 Task: Click on Two Pages
Action: Mouse moved to (849, 303)
Screenshot: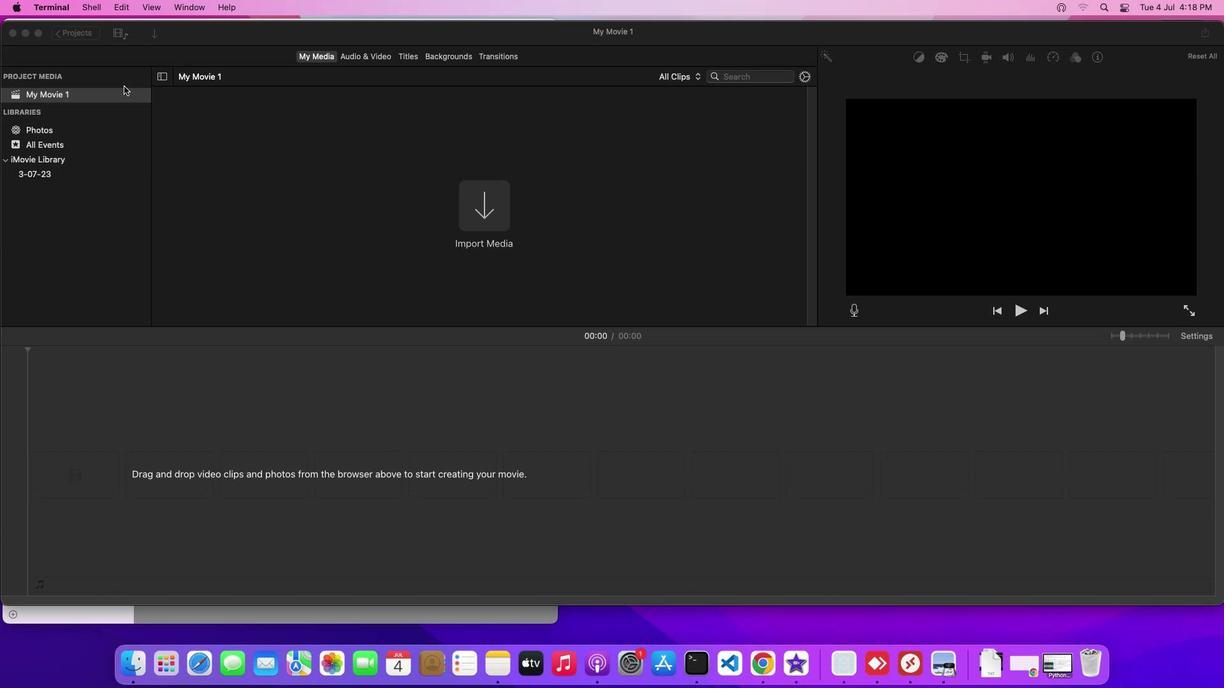 
Action: Mouse pressed left at (849, 303)
Screenshot: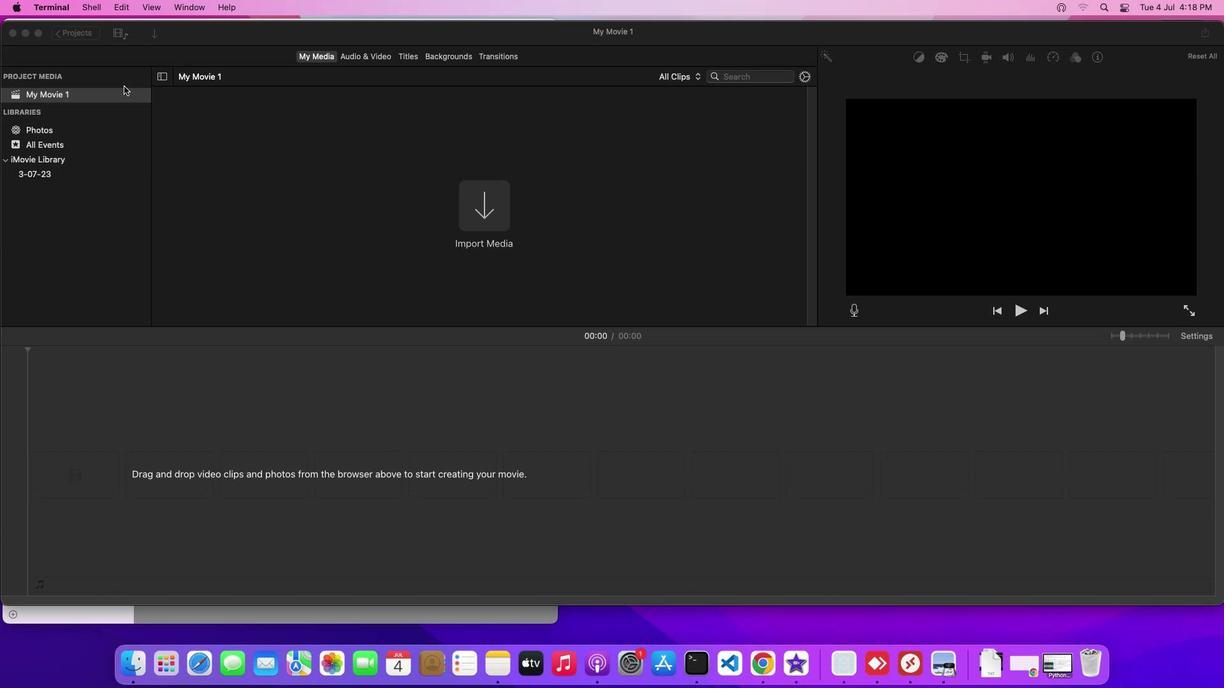 
Action: Mouse moved to (849, 304)
Screenshot: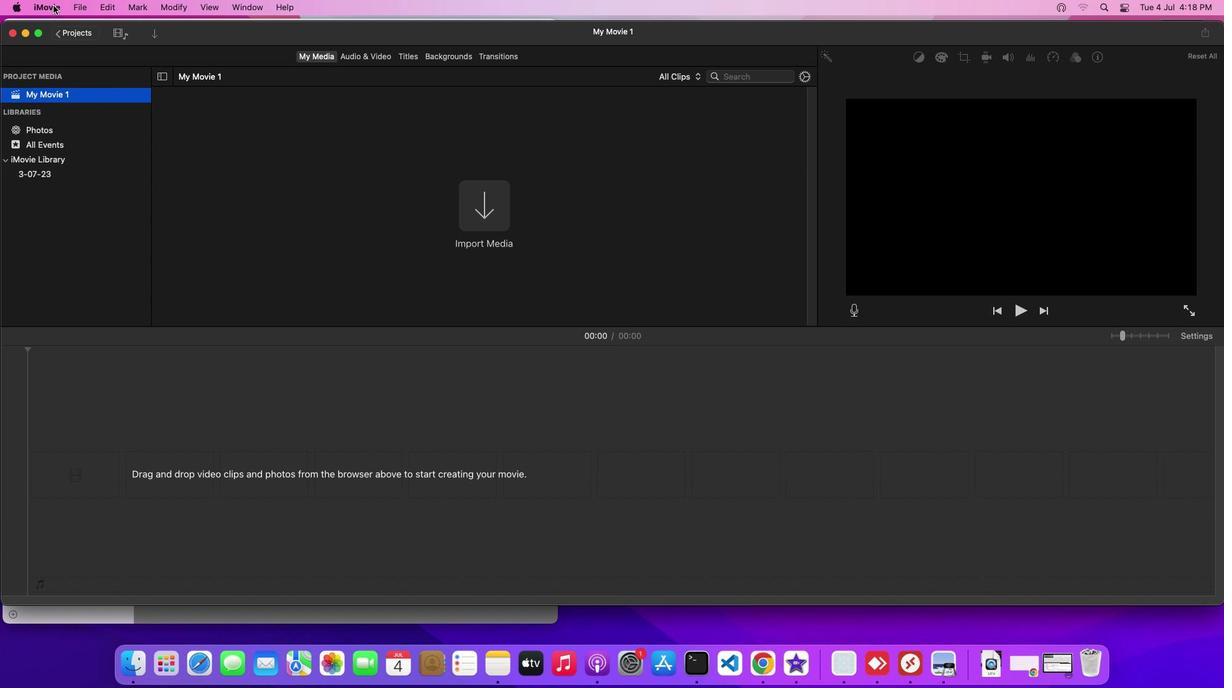 
Action: Mouse pressed left at (849, 304)
Screenshot: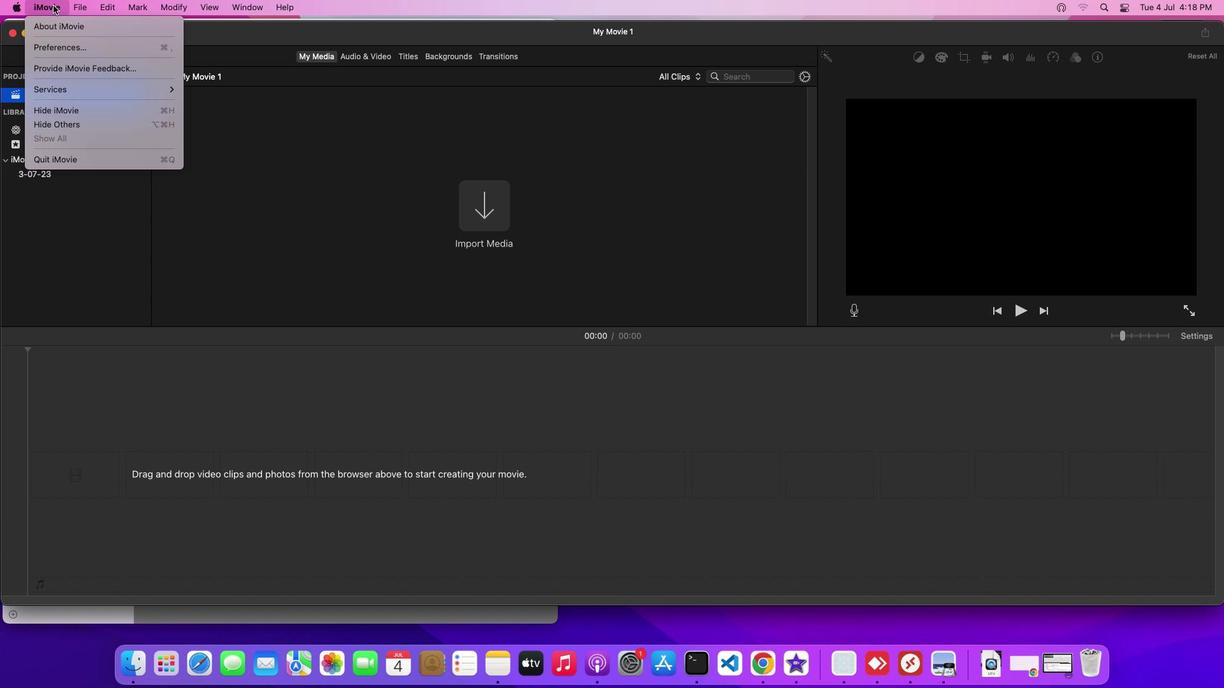 
Action: Mouse moved to (849, 304)
Screenshot: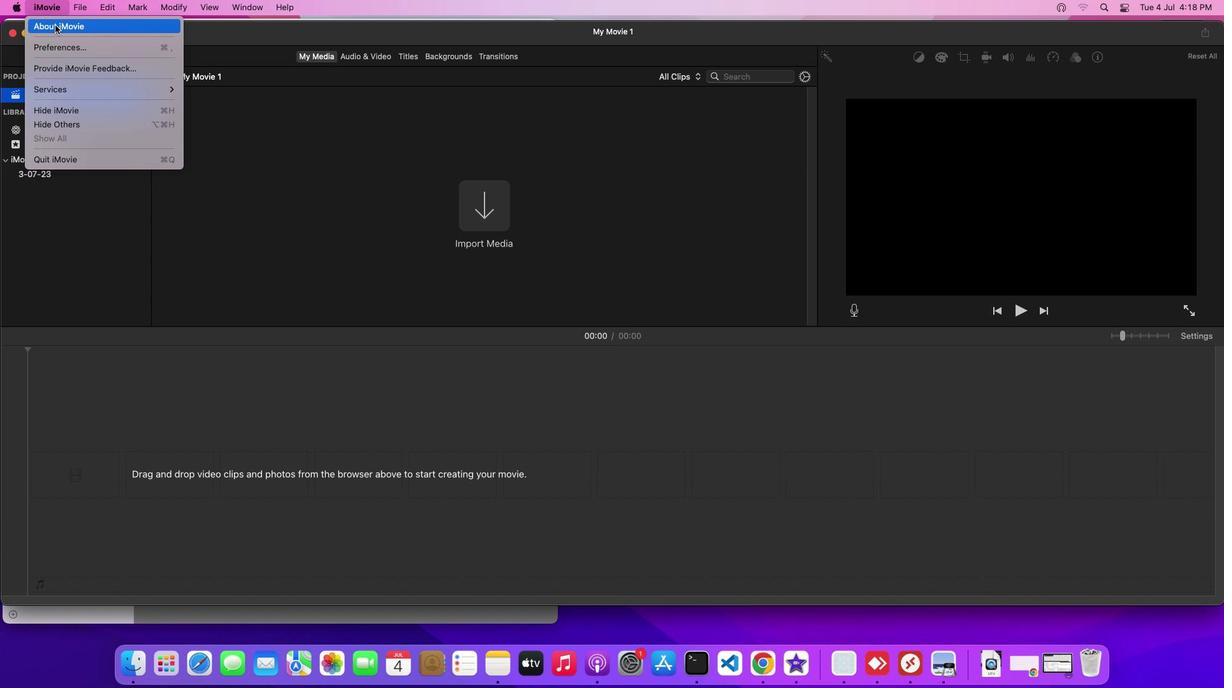 
Action: Mouse pressed left at (849, 304)
Screenshot: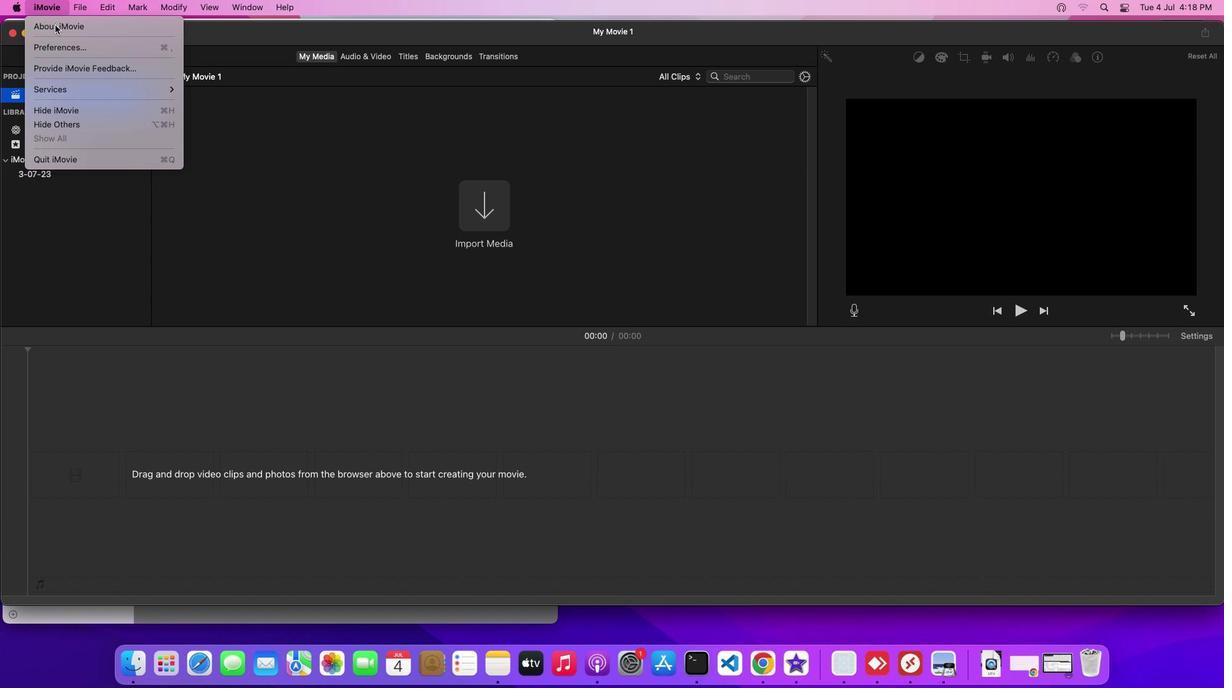 
Action: Mouse moved to (849, 303)
Screenshot: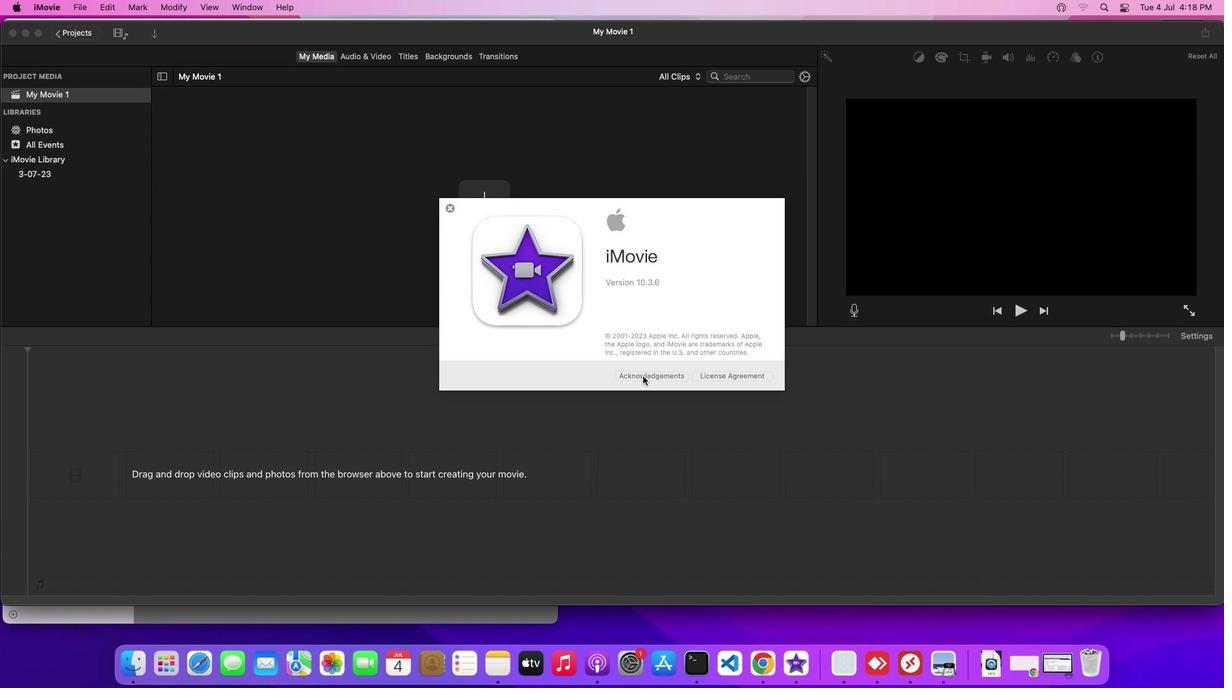 
Action: Mouse pressed left at (849, 303)
Screenshot: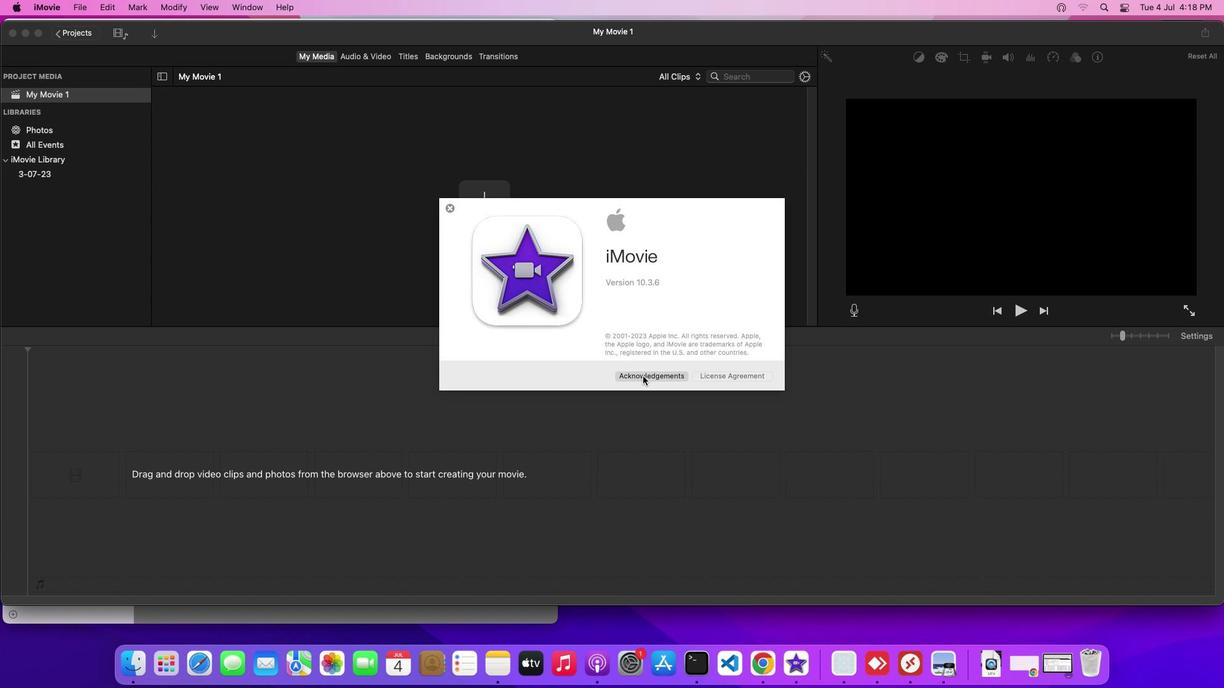 
Action: Mouse moved to (849, 304)
Screenshot: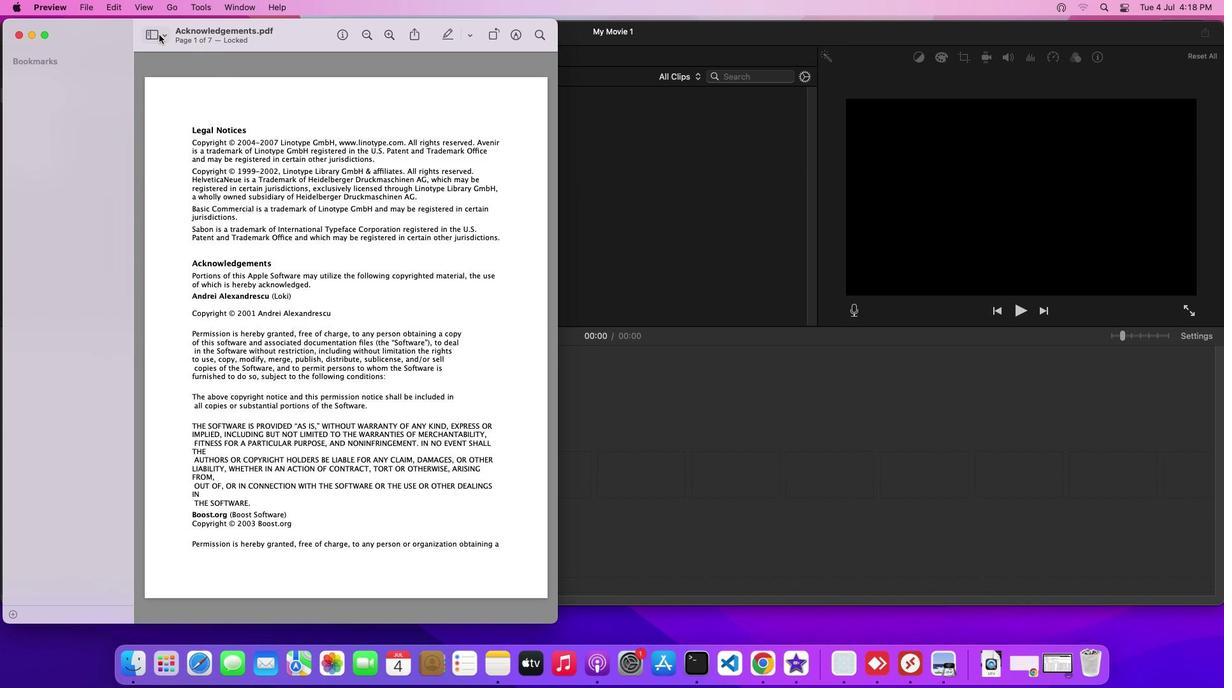 
Action: Mouse pressed left at (849, 304)
Screenshot: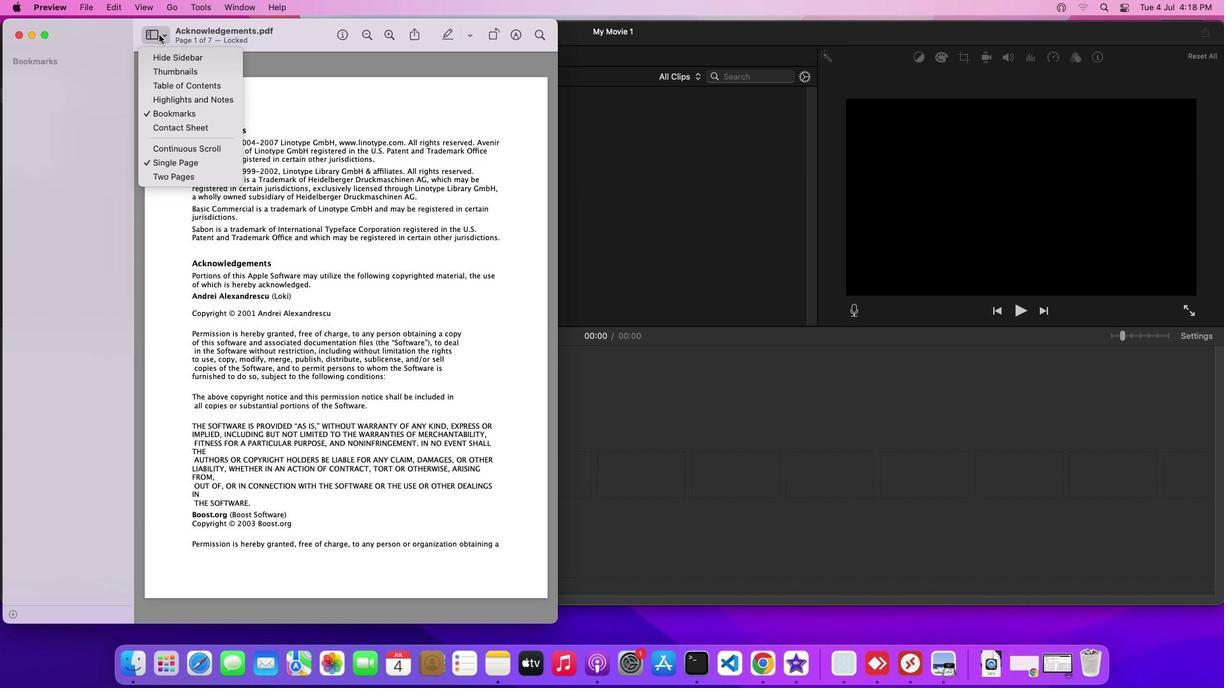 
Action: Mouse moved to (849, 303)
Screenshot: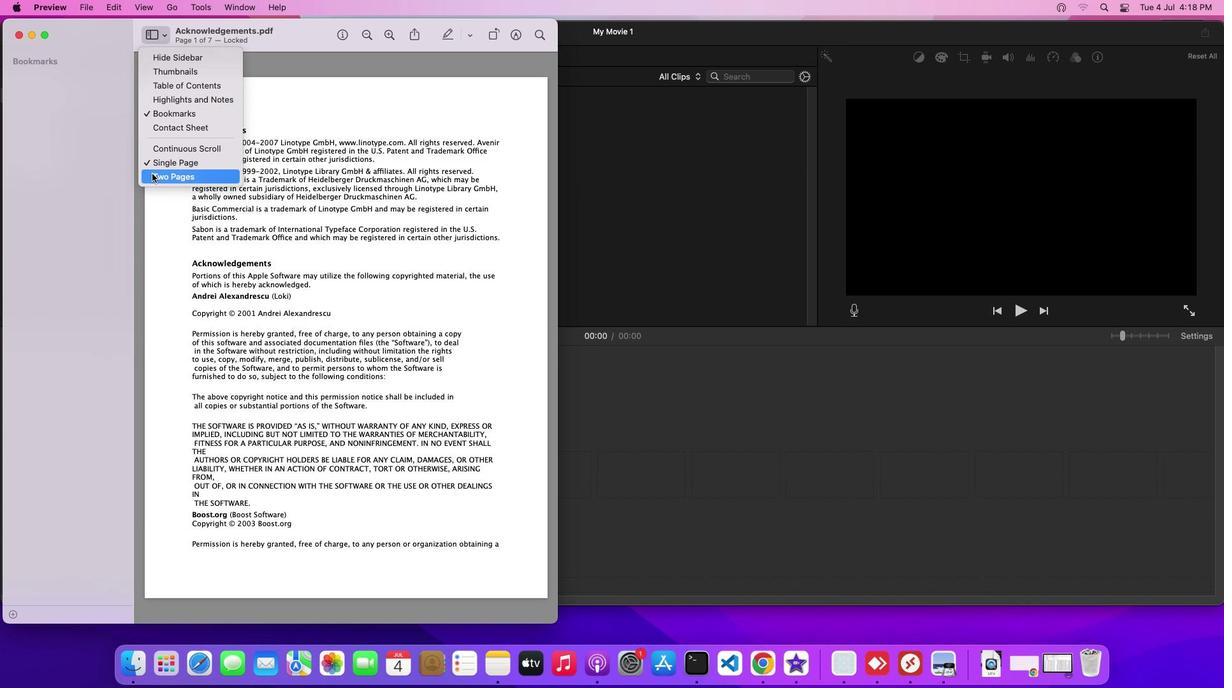 
Action: Mouse pressed left at (849, 303)
Screenshot: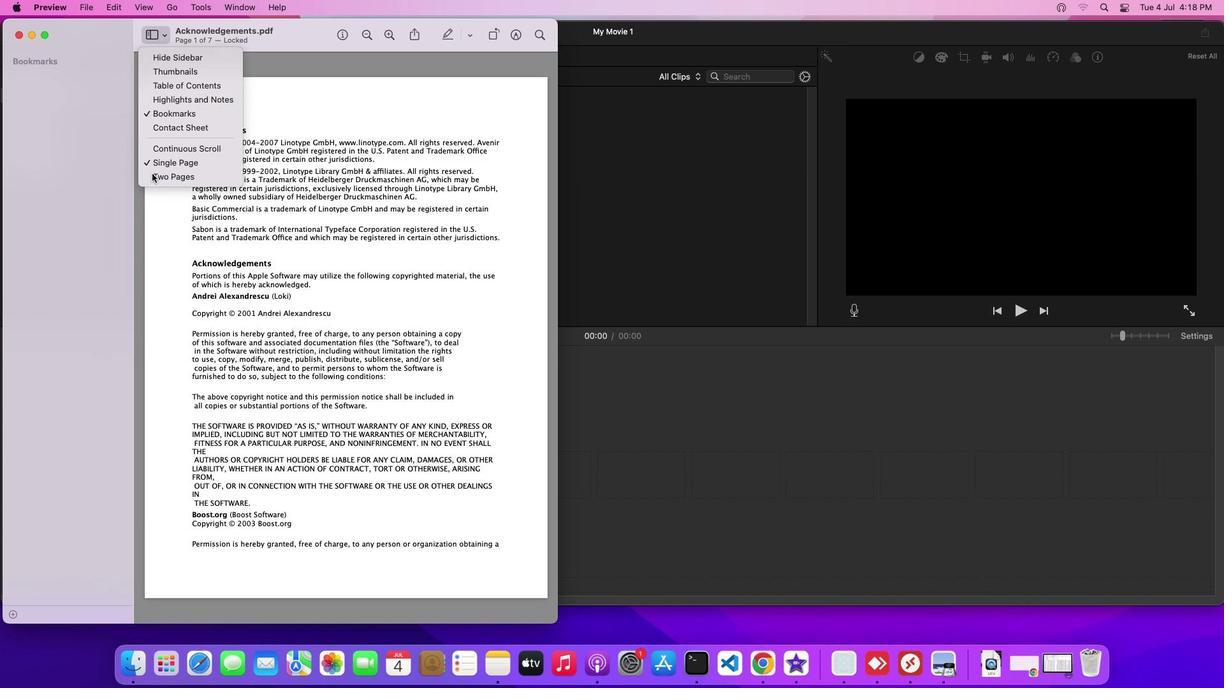 
